 Task: Add Mineral Fusion Brick Nail Polish to the cart.
Action: Mouse moved to (239, 119)
Screenshot: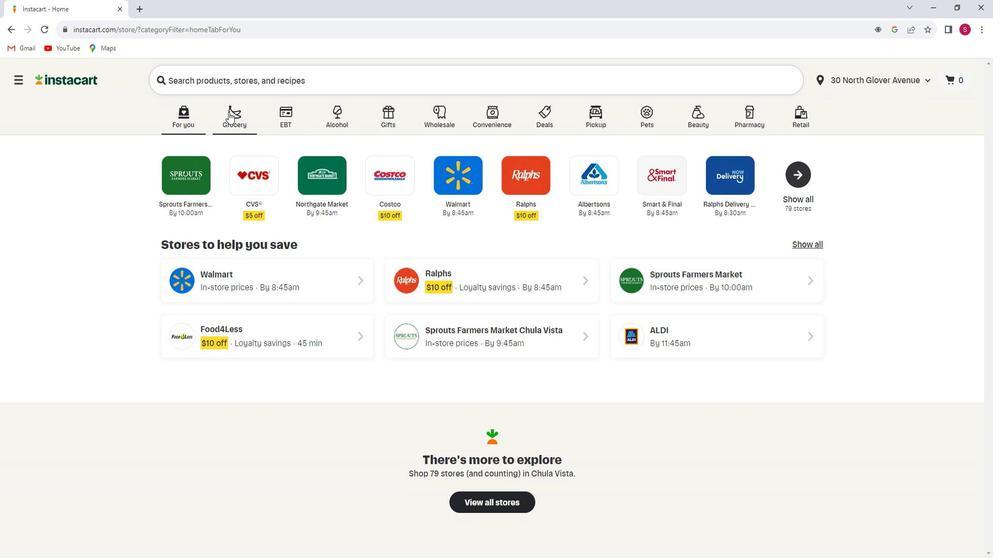 
Action: Mouse pressed left at (239, 119)
Screenshot: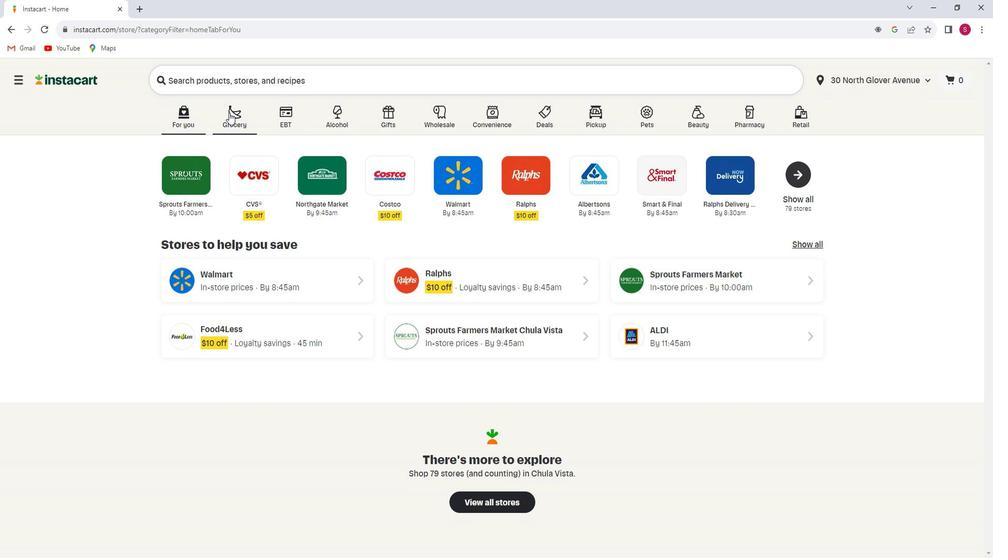 
Action: Mouse moved to (243, 303)
Screenshot: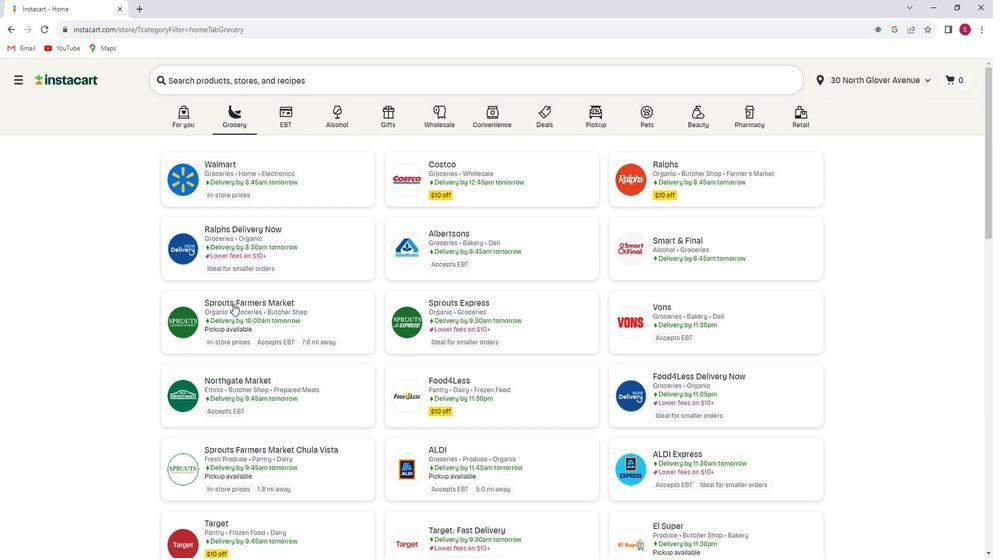 
Action: Mouse pressed left at (243, 303)
Screenshot: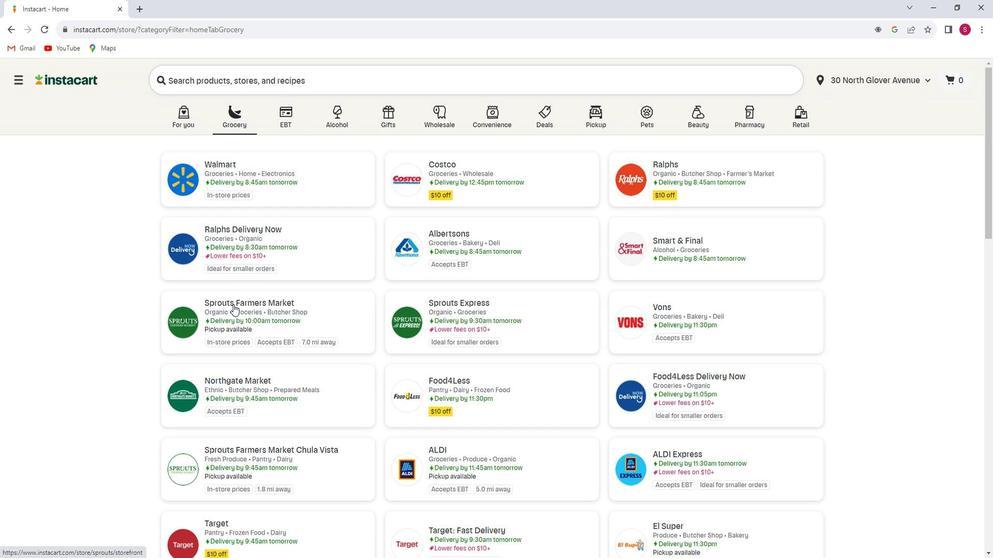 
Action: Mouse moved to (107, 292)
Screenshot: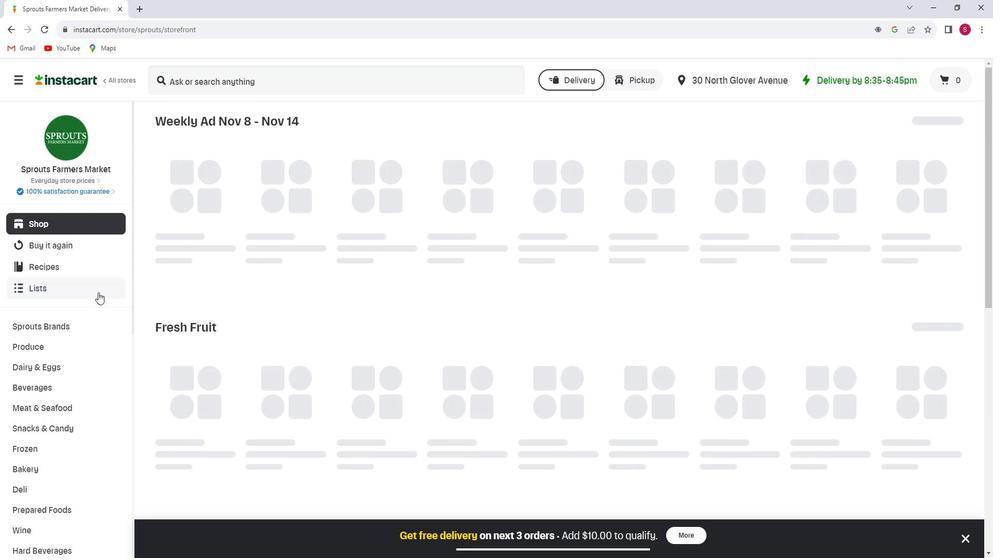 
Action: Mouse scrolled (107, 291) with delta (0, 0)
Screenshot: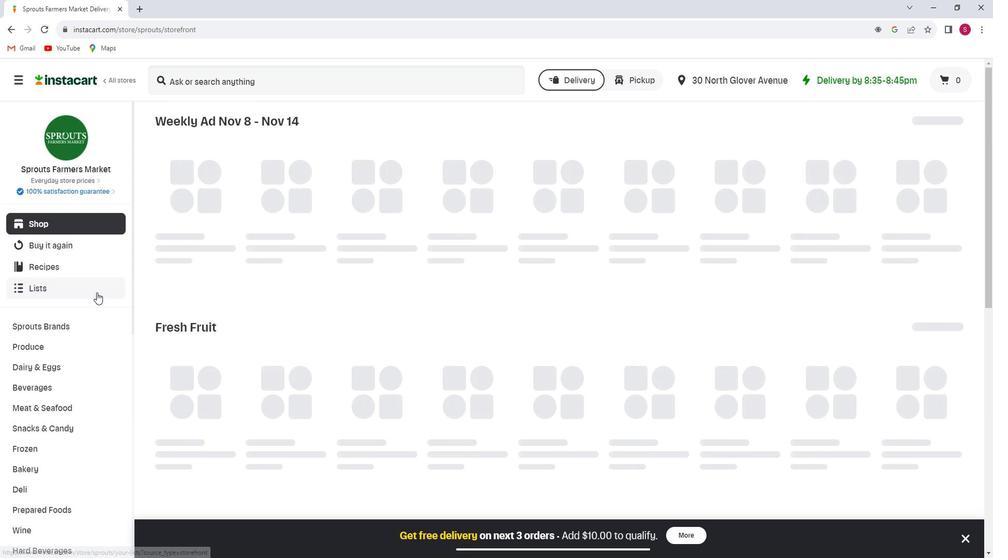 
Action: Mouse scrolled (107, 291) with delta (0, 0)
Screenshot: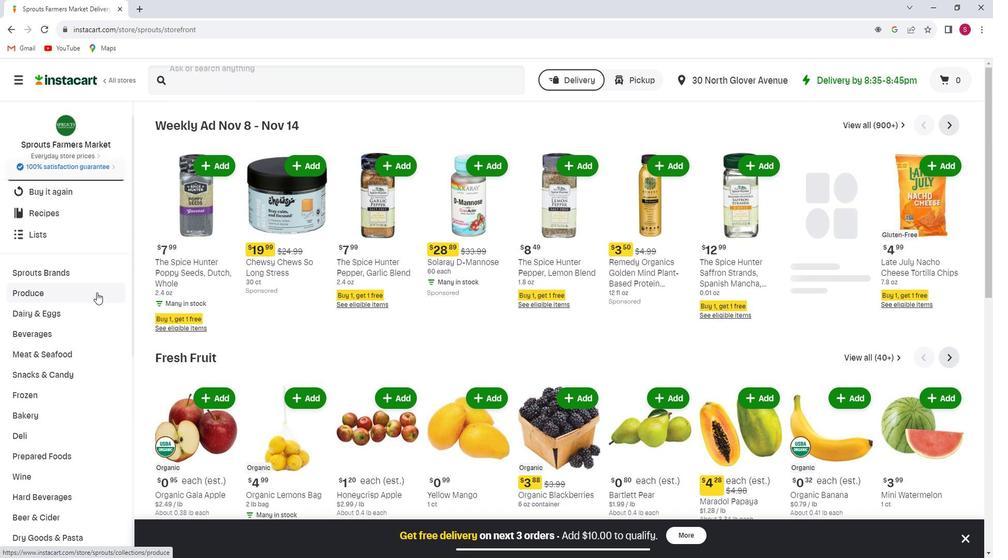 
Action: Mouse scrolled (107, 291) with delta (0, 0)
Screenshot: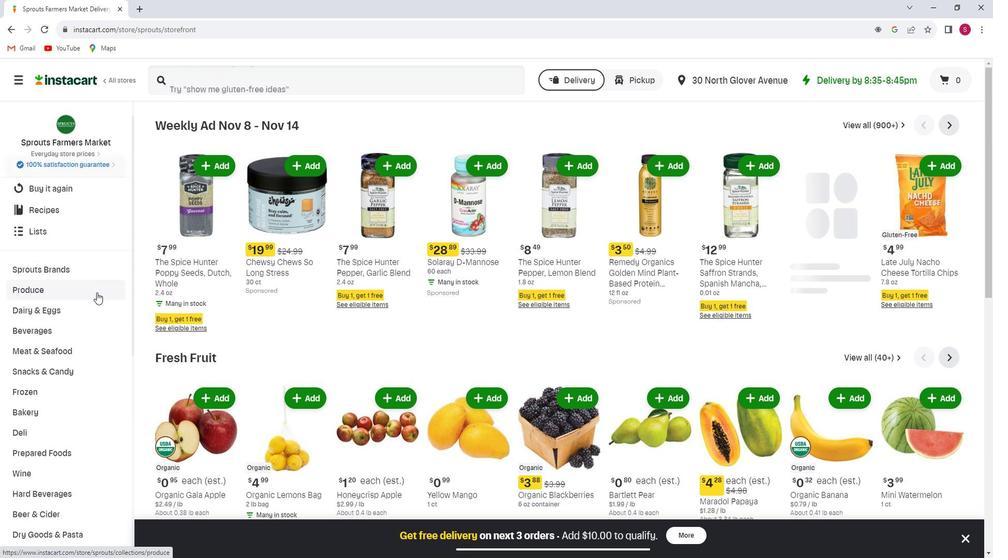 
Action: Mouse scrolled (107, 291) with delta (0, 0)
Screenshot: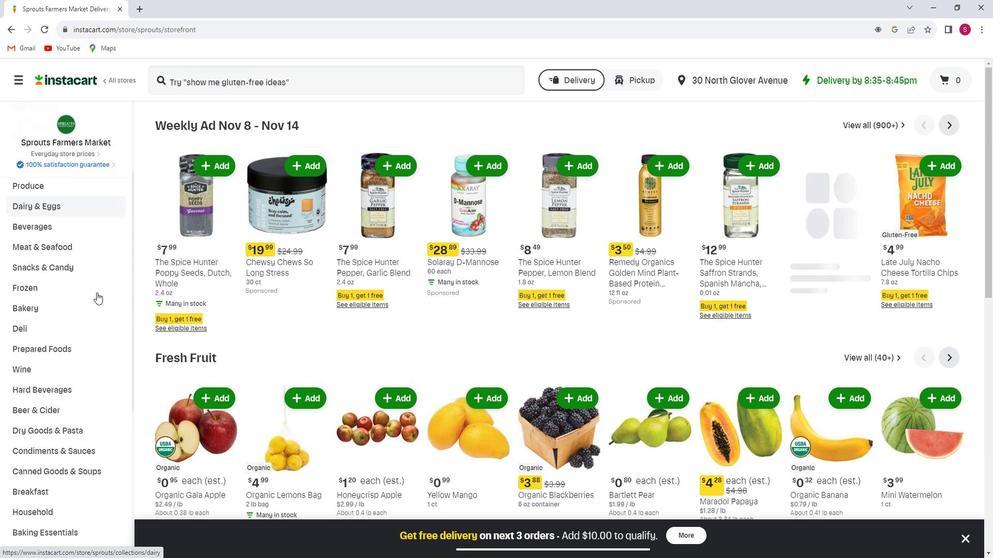 
Action: Mouse scrolled (107, 291) with delta (0, 0)
Screenshot: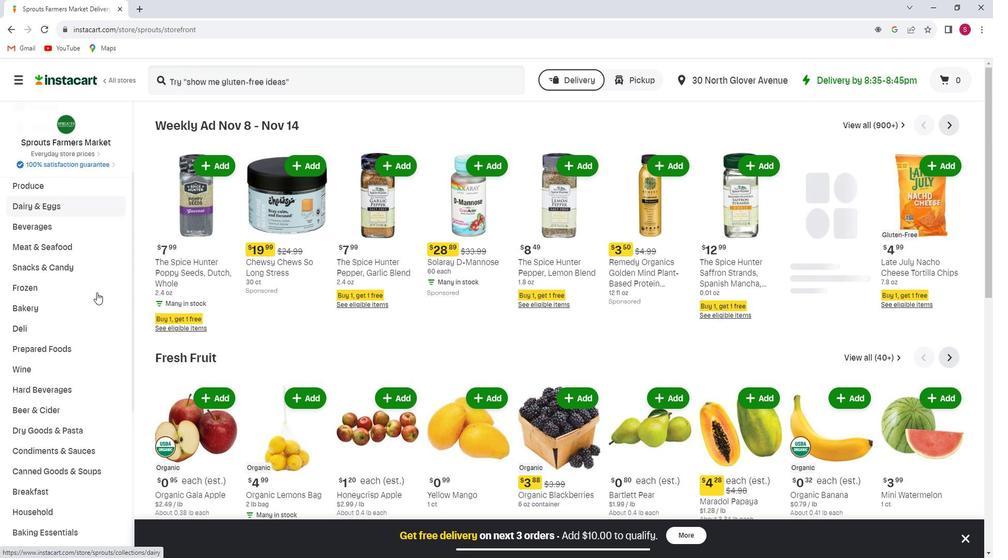 
Action: Mouse scrolled (107, 291) with delta (0, 0)
Screenshot: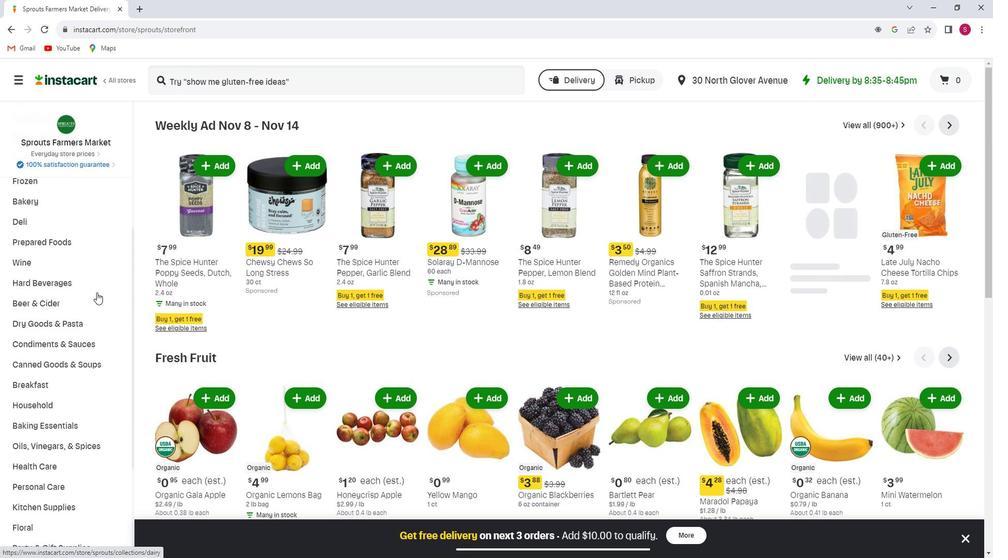 
Action: Mouse scrolled (107, 291) with delta (0, 0)
Screenshot: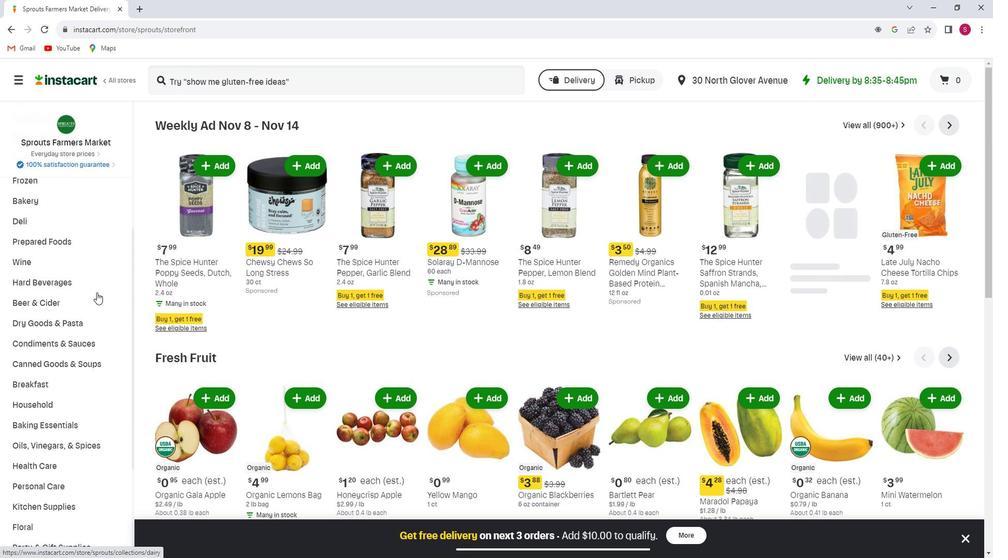 
Action: Mouse scrolled (107, 291) with delta (0, 0)
Screenshot: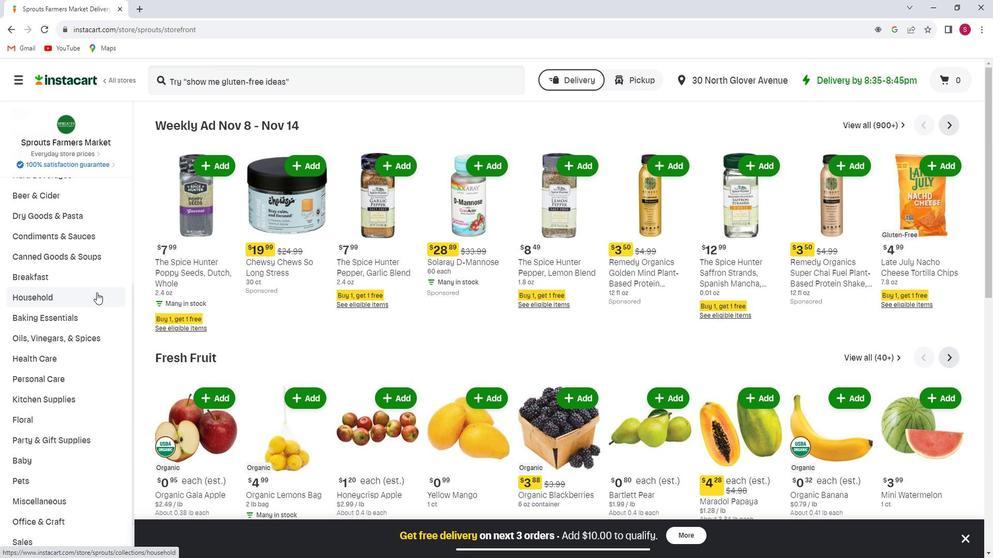 
Action: Mouse moved to (83, 317)
Screenshot: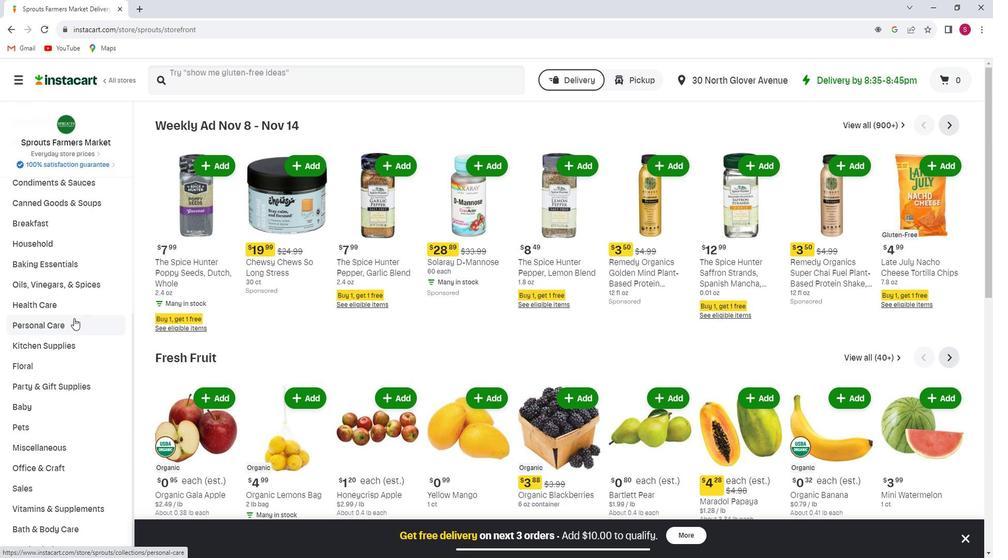 
Action: Mouse pressed left at (83, 317)
Screenshot: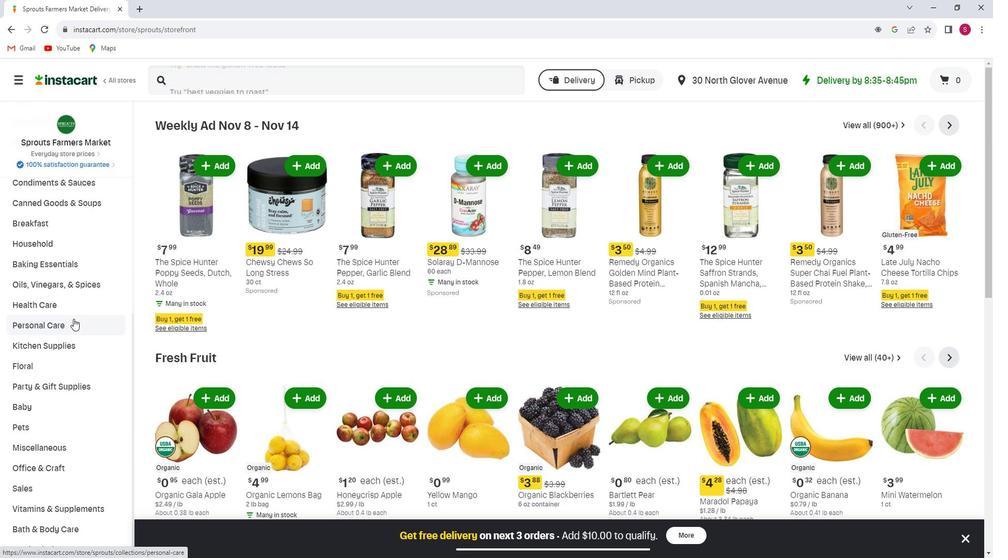 
Action: Mouse moved to (910, 155)
Screenshot: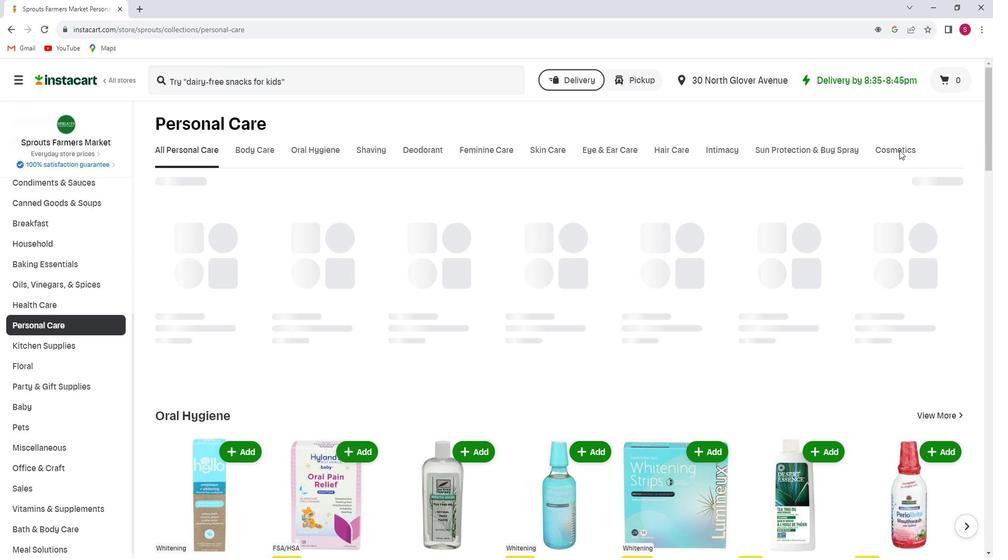 
Action: Mouse pressed left at (910, 155)
Screenshot: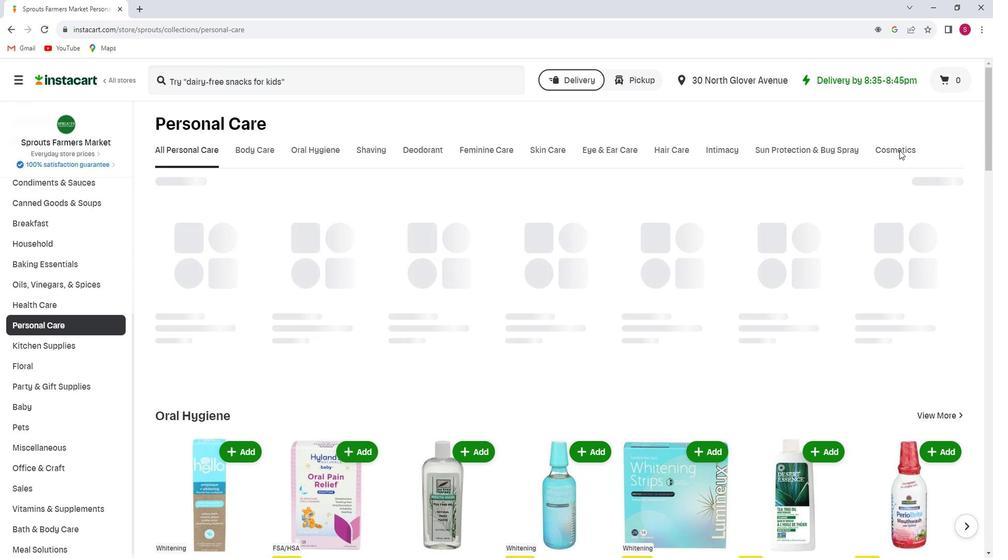 
Action: Mouse moved to (319, 204)
Screenshot: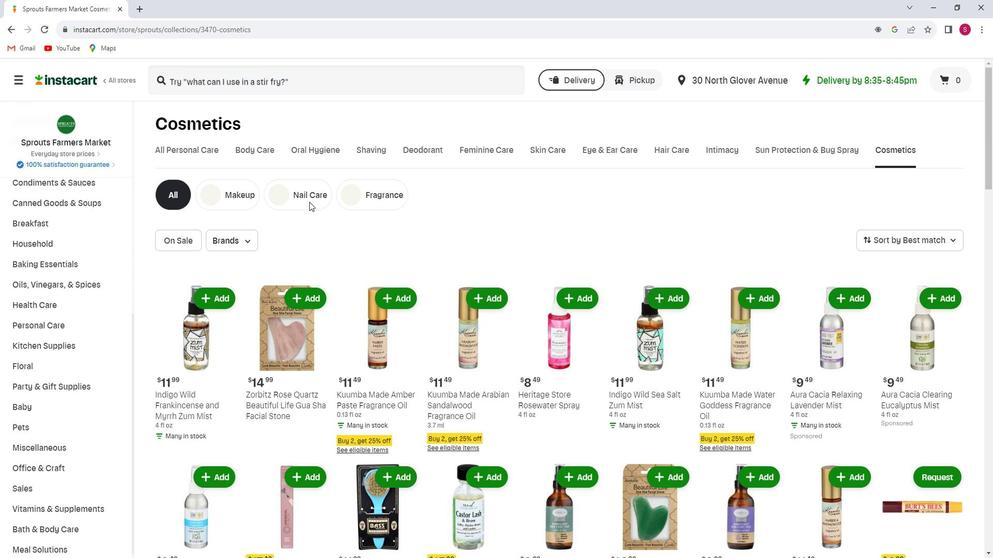 
Action: Mouse pressed left at (319, 204)
Screenshot: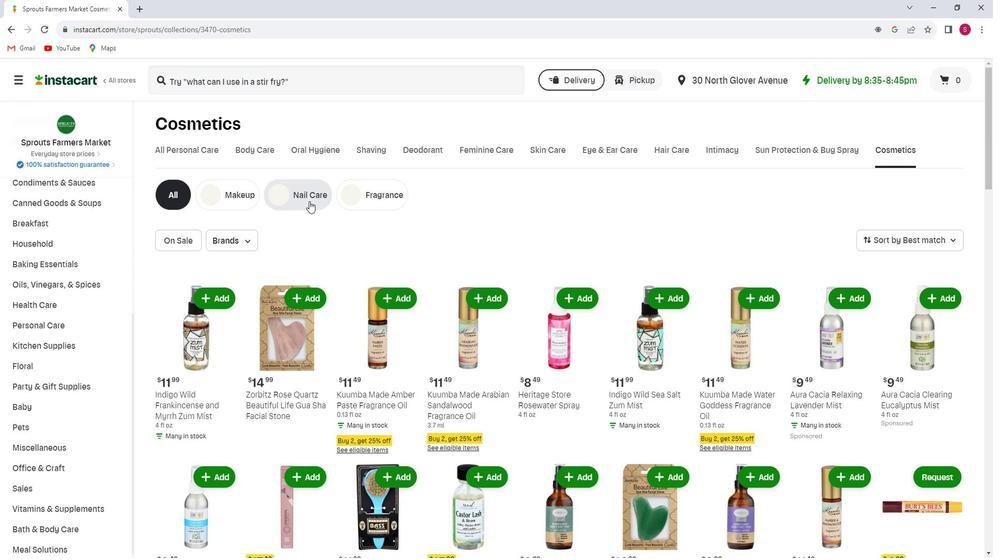 
Action: Mouse moved to (305, 89)
Screenshot: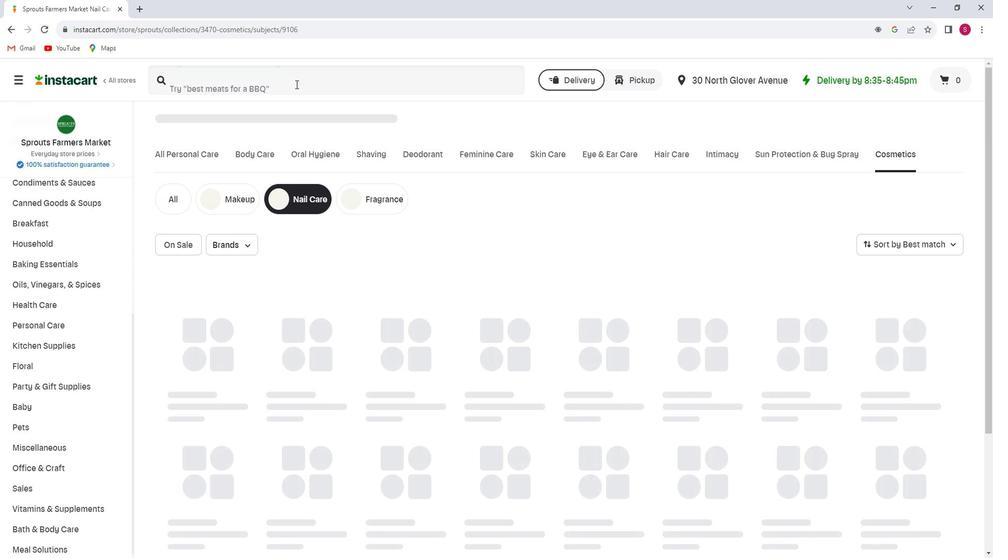 
Action: Mouse pressed left at (305, 89)
Screenshot: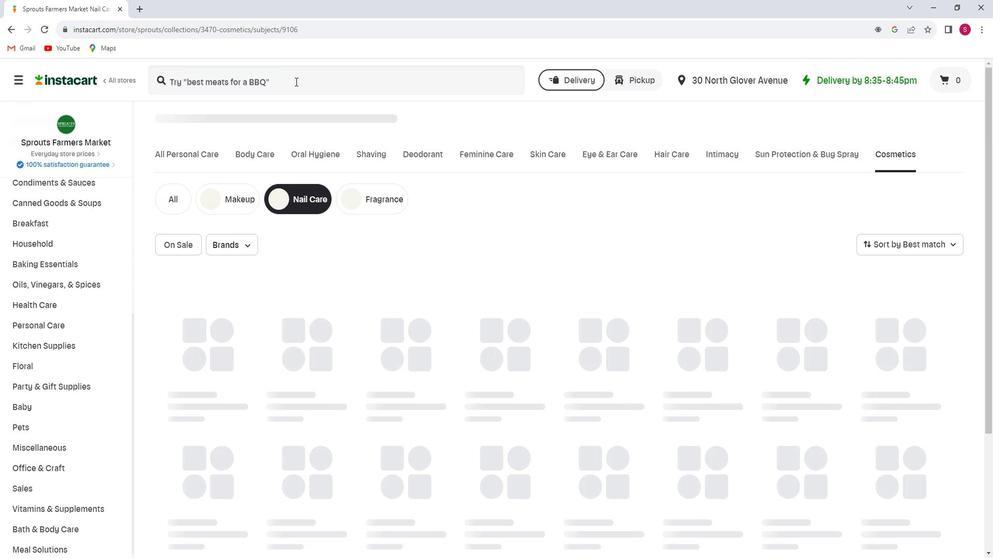 
Action: Key pressed <Key.shift>Mineral<Key.space><Key.shift>Fusion<Key.space><Key.shift>brick<Key.space><Key.shift>Nail<Key.space><Key.shift>Polish<Key.enter>
Screenshot: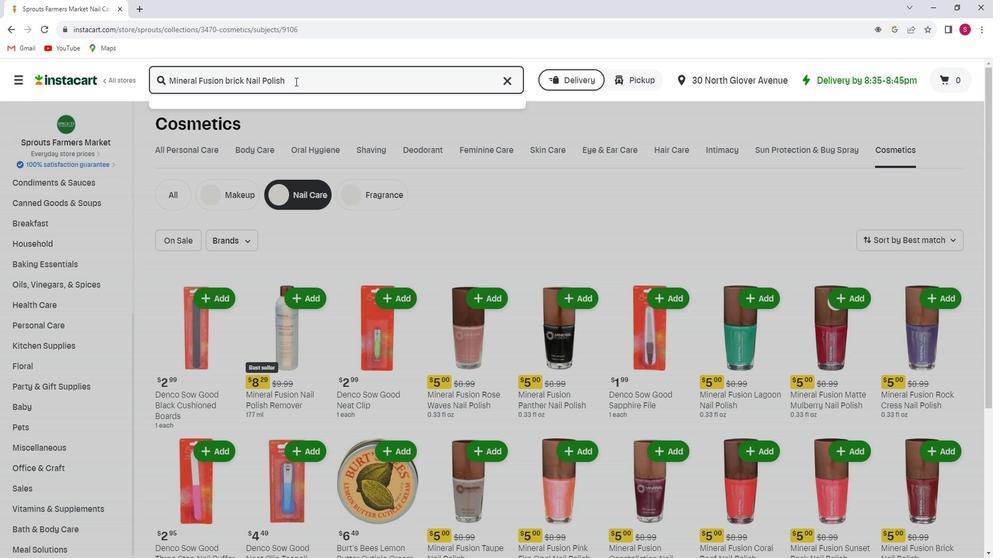 
Action: Mouse moved to (299, 188)
Screenshot: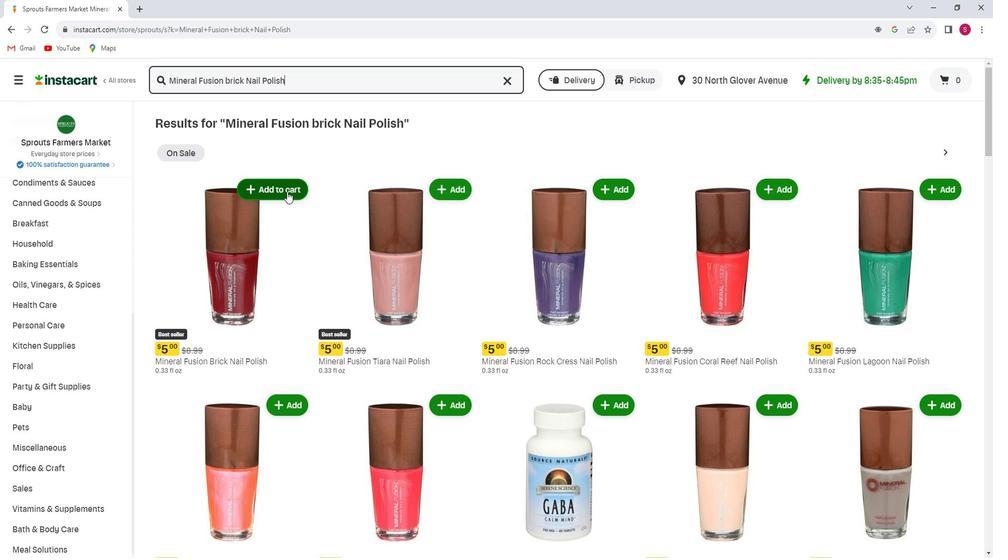 
Action: Mouse pressed left at (299, 188)
Screenshot: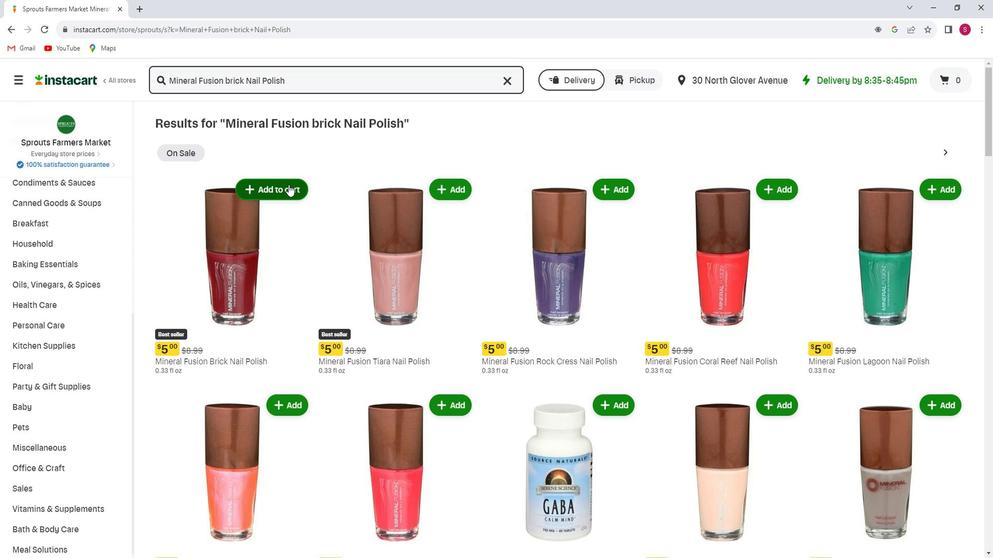 
Action: Mouse moved to (326, 242)
Screenshot: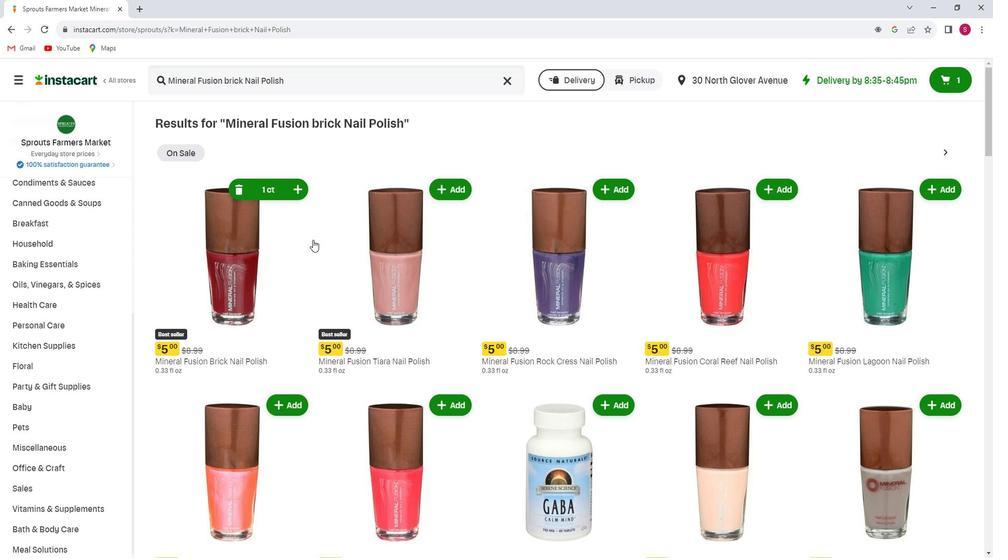 
